 Task: In service provider proposals turn off push notifications.
Action: Mouse moved to (697, 54)
Screenshot: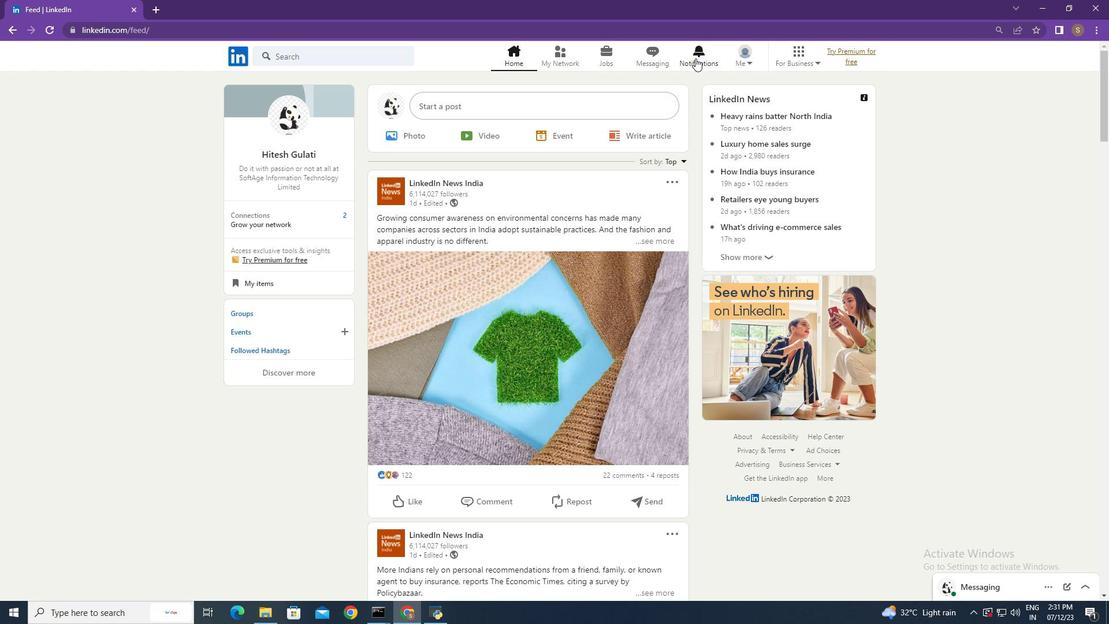 
Action: Mouse pressed left at (697, 54)
Screenshot: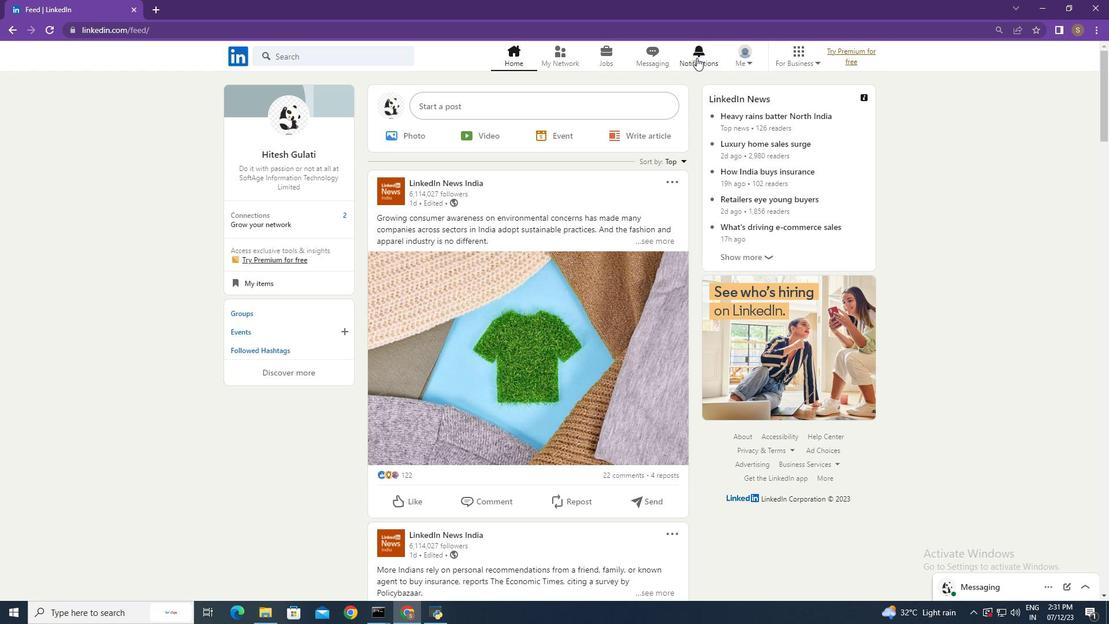 
Action: Mouse moved to (261, 130)
Screenshot: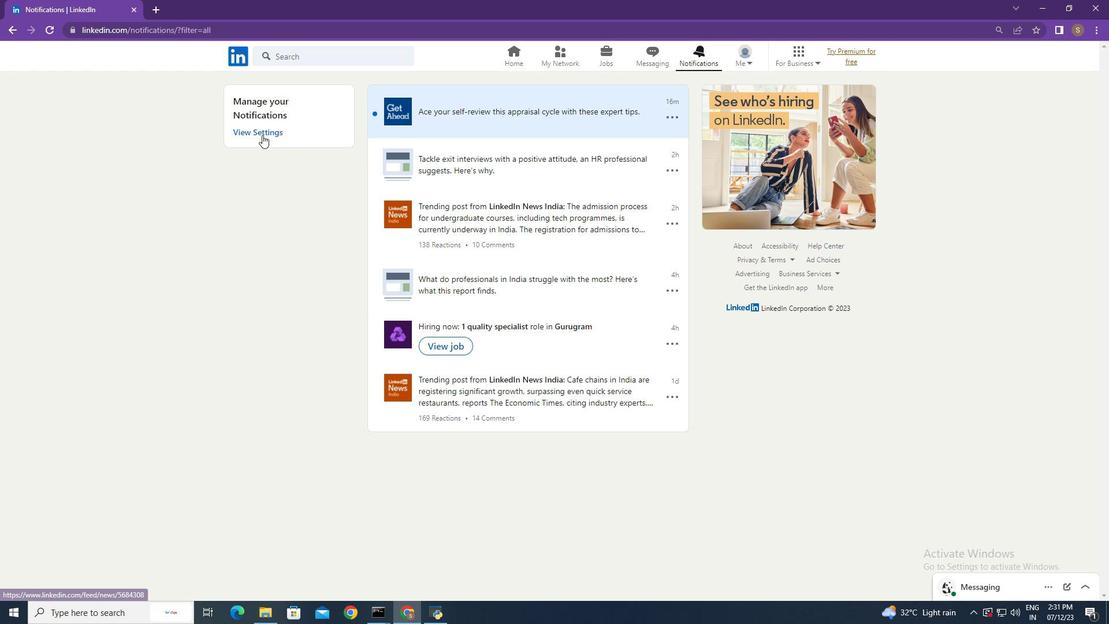 
Action: Mouse pressed left at (261, 130)
Screenshot: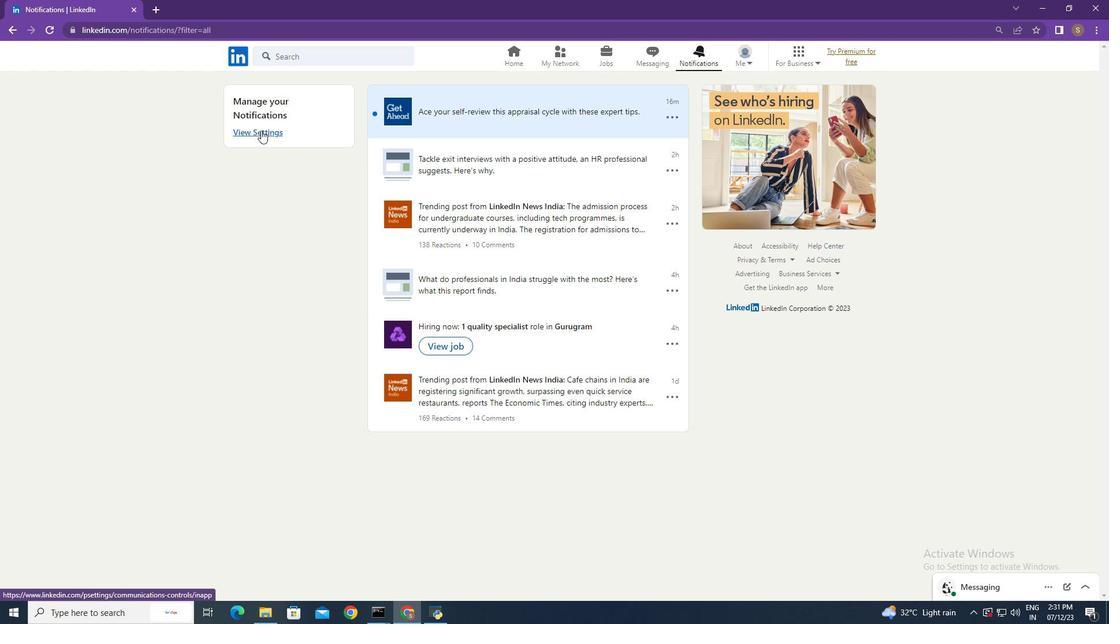 
Action: Mouse moved to (668, 212)
Screenshot: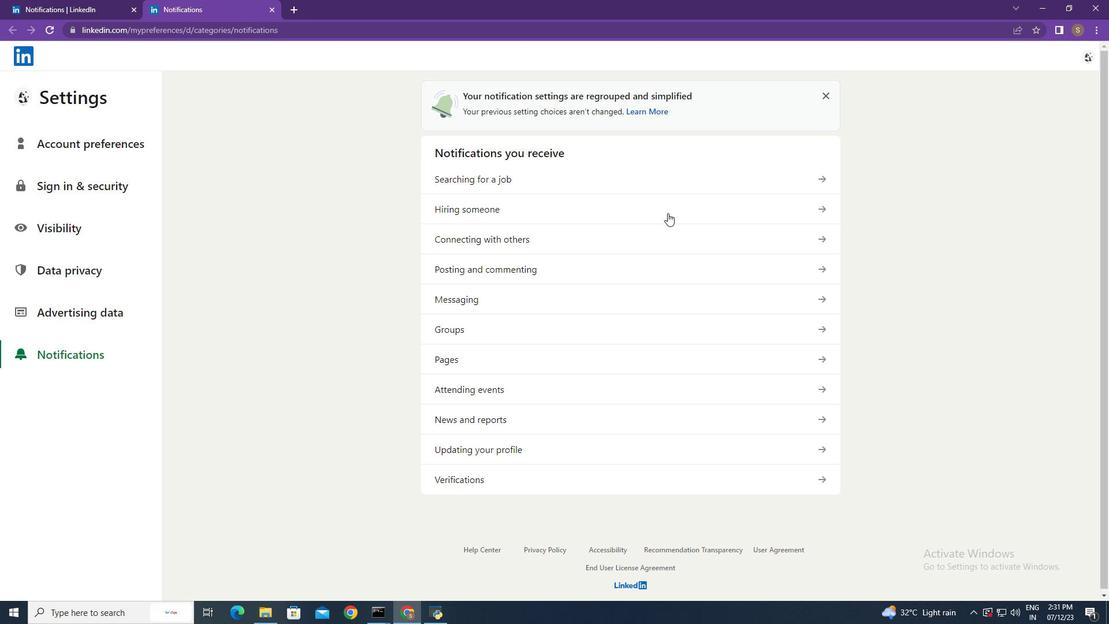 
Action: Mouse pressed left at (668, 212)
Screenshot: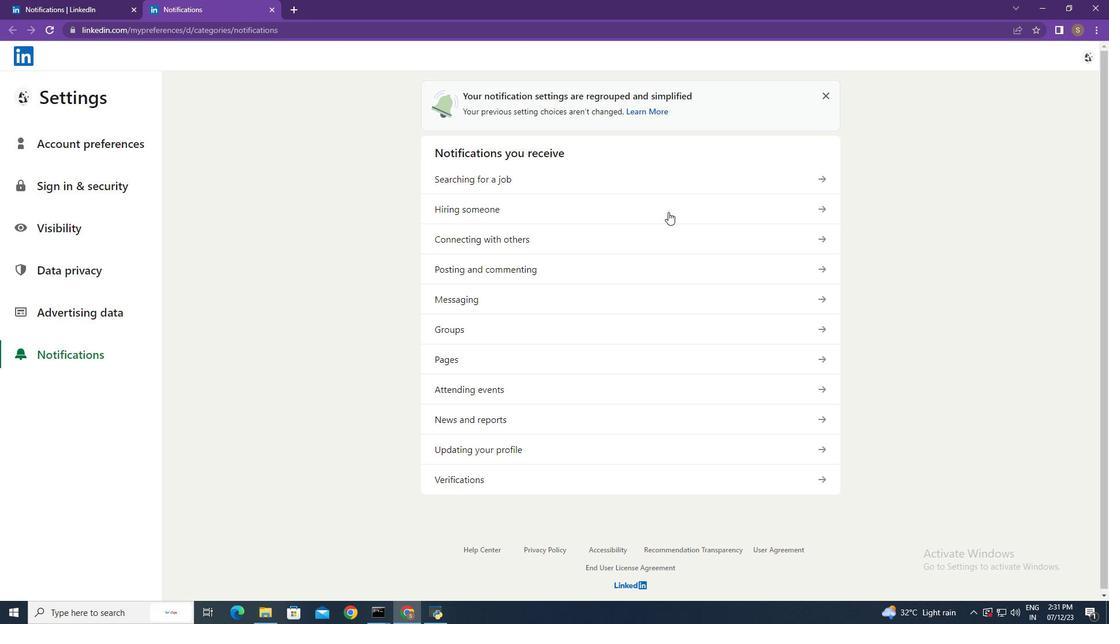 
Action: Mouse moved to (742, 134)
Screenshot: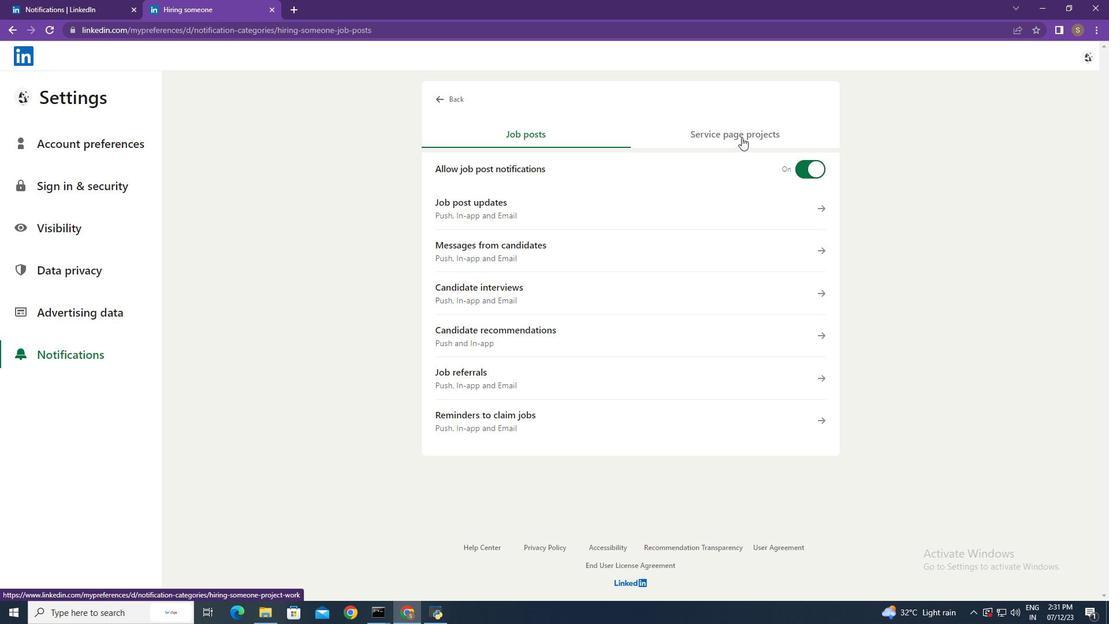 
Action: Mouse pressed left at (742, 134)
Screenshot: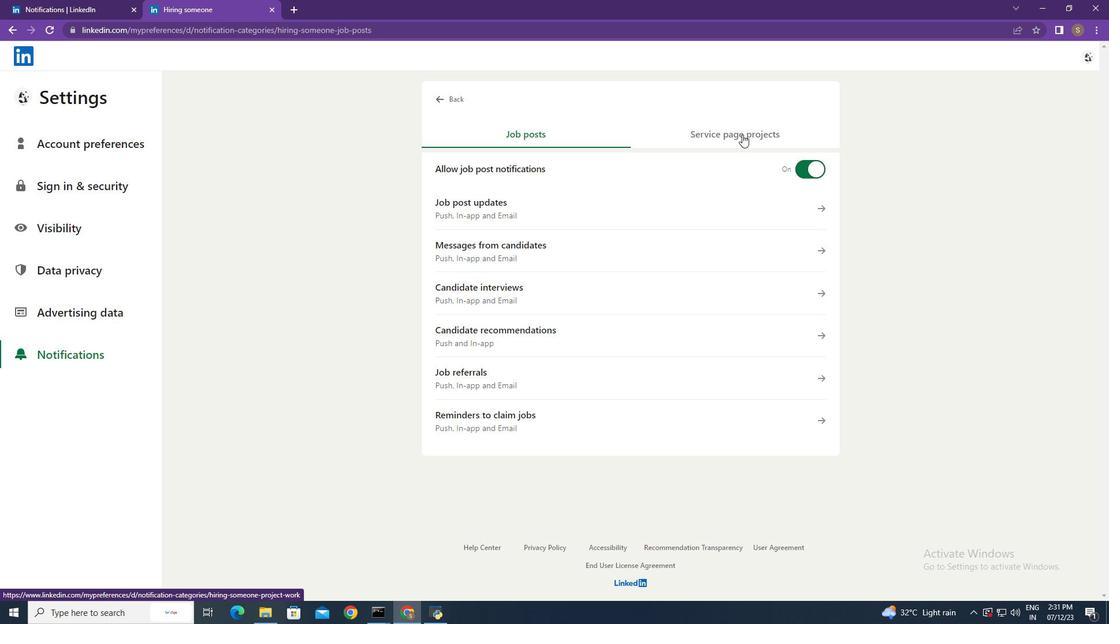 
Action: Mouse moved to (815, 208)
Screenshot: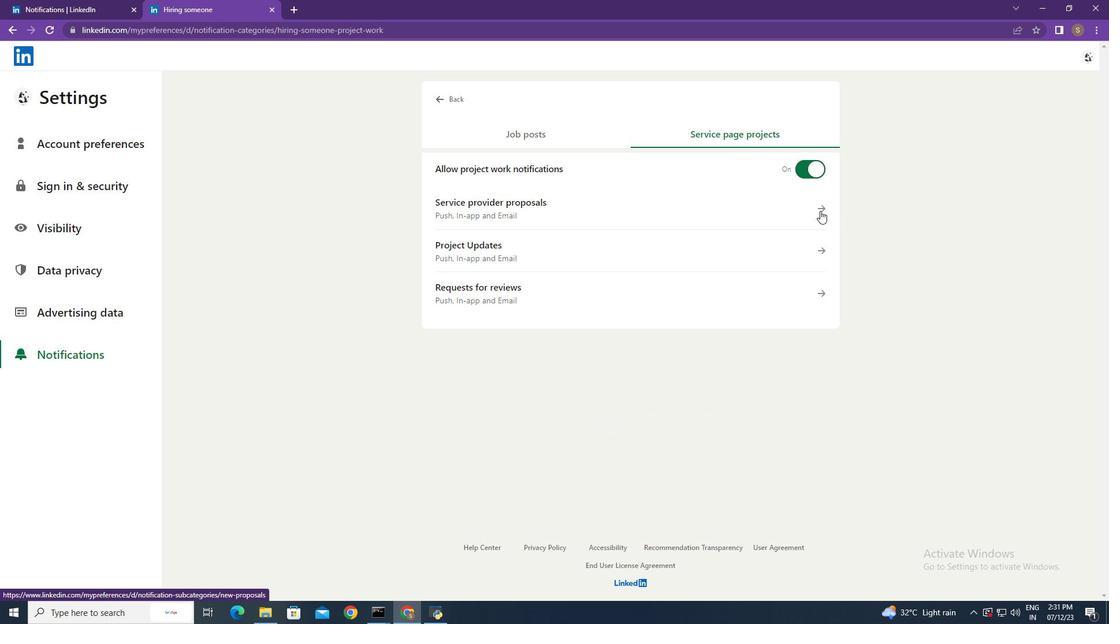 
Action: Mouse pressed left at (815, 208)
Screenshot: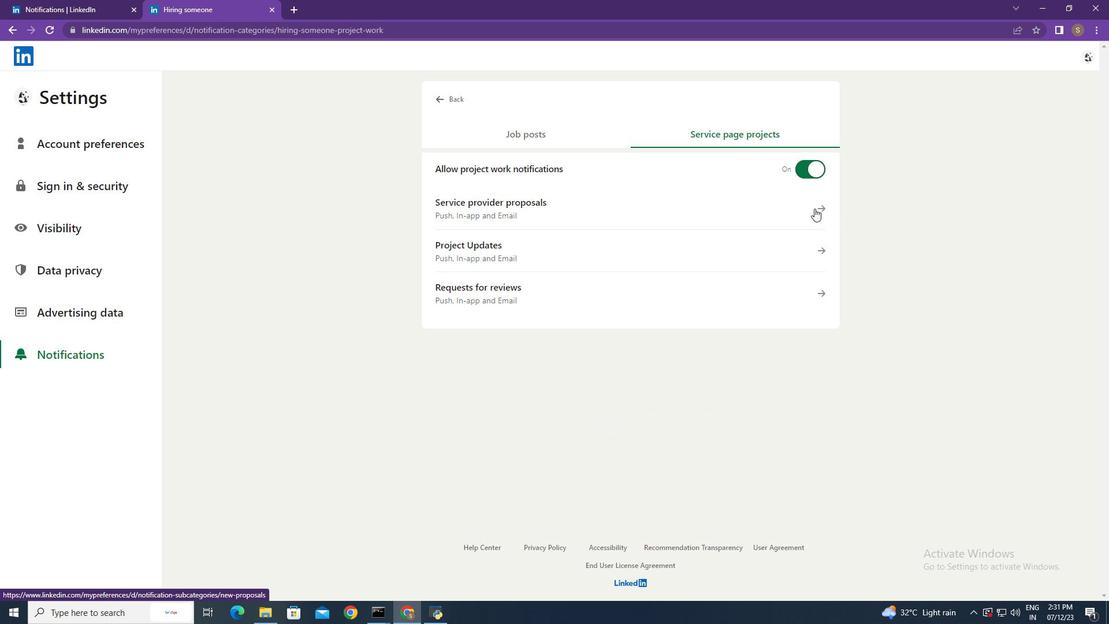 
Action: Mouse moved to (813, 242)
Screenshot: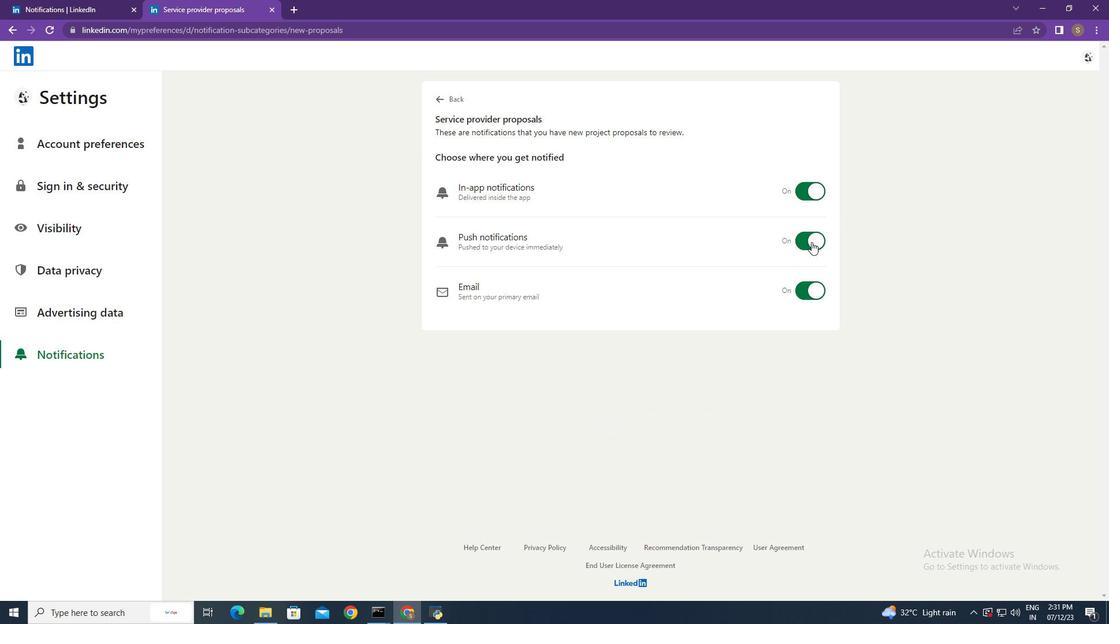 
Action: Mouse pressed left at (813, 242)
Screenshot: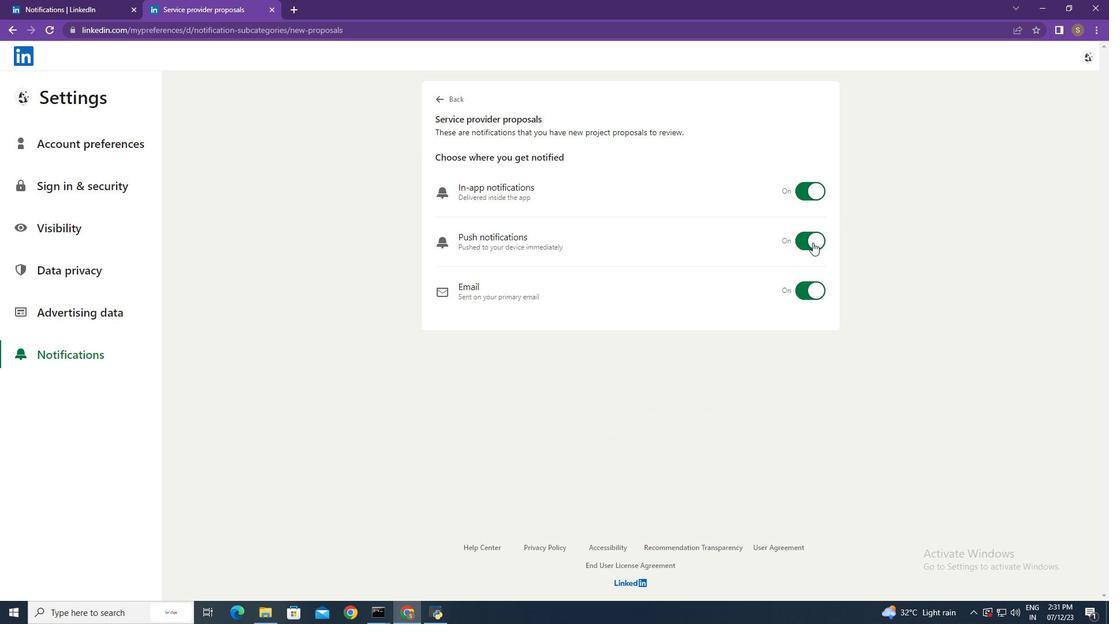 
Action: Mouse moved to (991, 288)
Screenshot: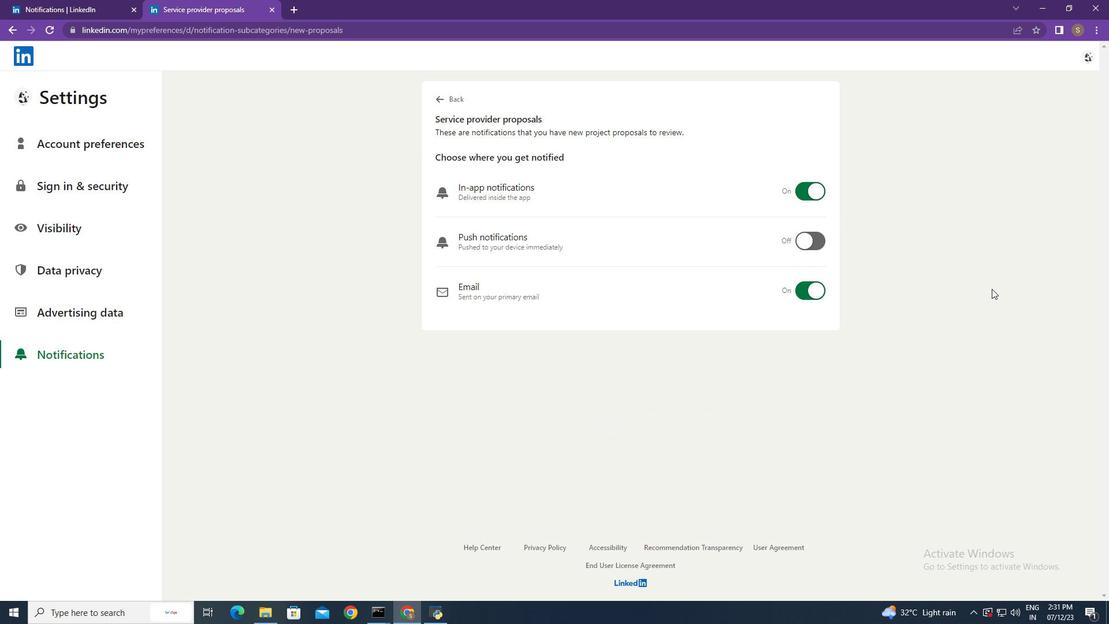 
